 Task: Create a section Agile Aces and in the section, add a milestone System Optimization in the project AdaptFlow
Action: Mouse moved to (161, 472)
Screenshot: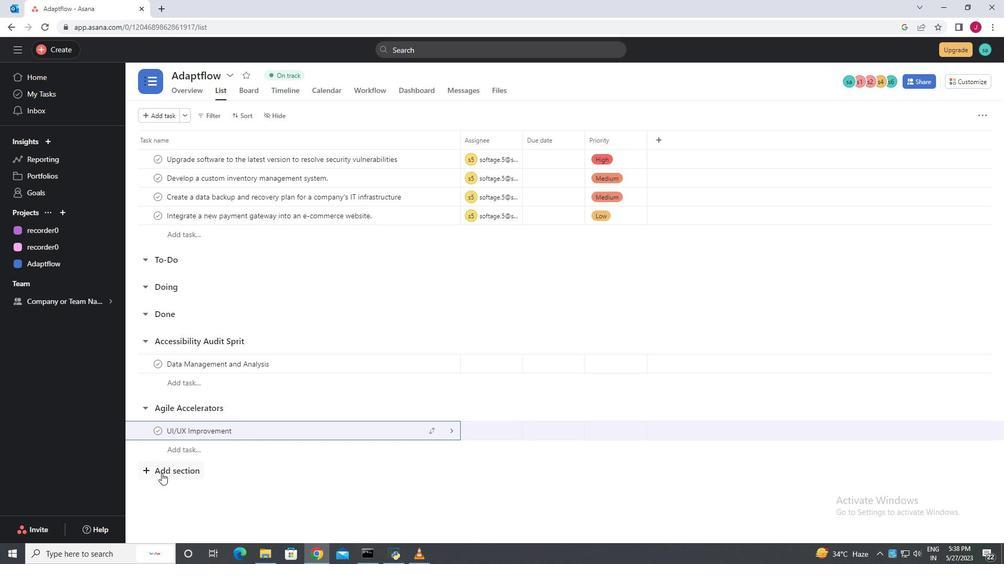 
Action: Mouse pressed left at (161, 472)
Screenshot: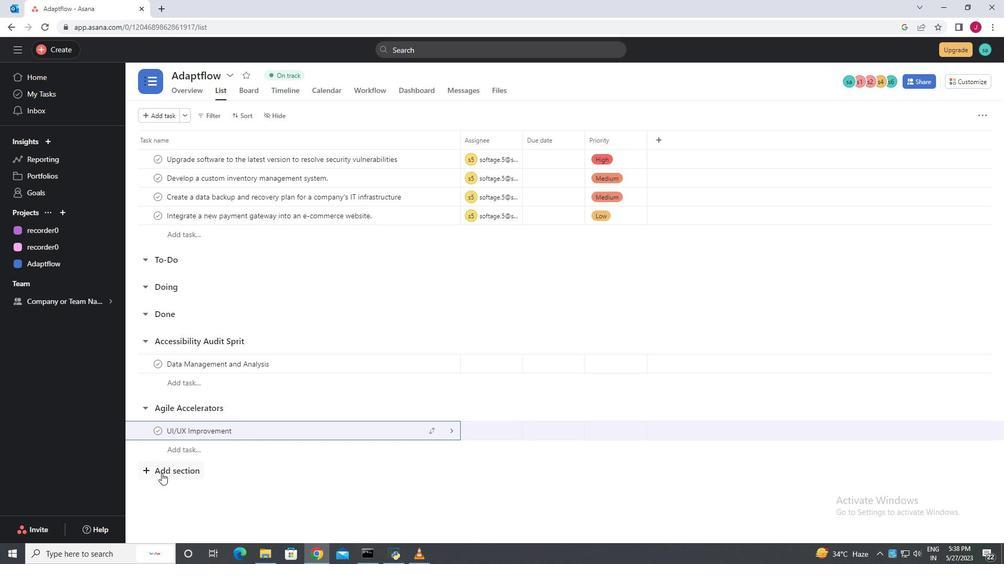 
Action: Mouse moved to (197, 477)
Screenshot: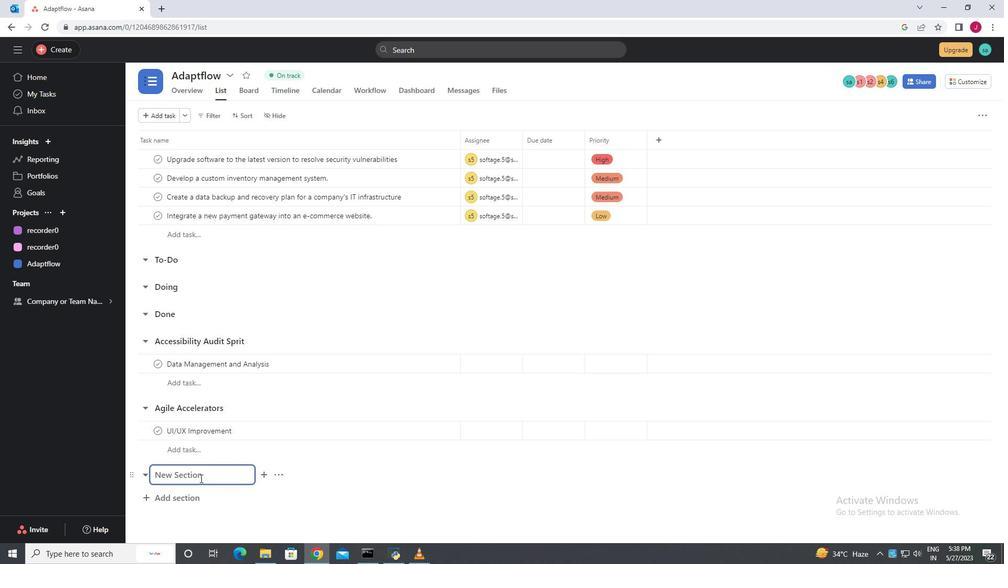 
Action: Key pressed <Key.caps_lock>A<Key.caps_lock>gile<Key.space><Key.caps_lock>A<Key.caps_lock>ces<Key.enter><Key.caps_lock>S<Key.caps_lock>ystem<Key.space><Key.caps_lock>O<Key.caps_lock>ptimization
Screenshot: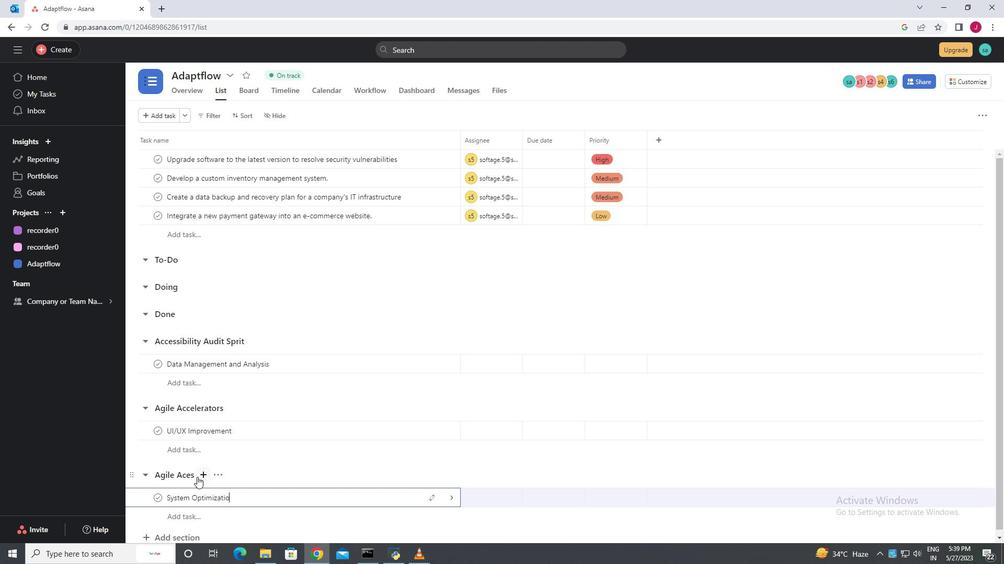 
Action: Mouse moved to (453, 497)
Screenshot: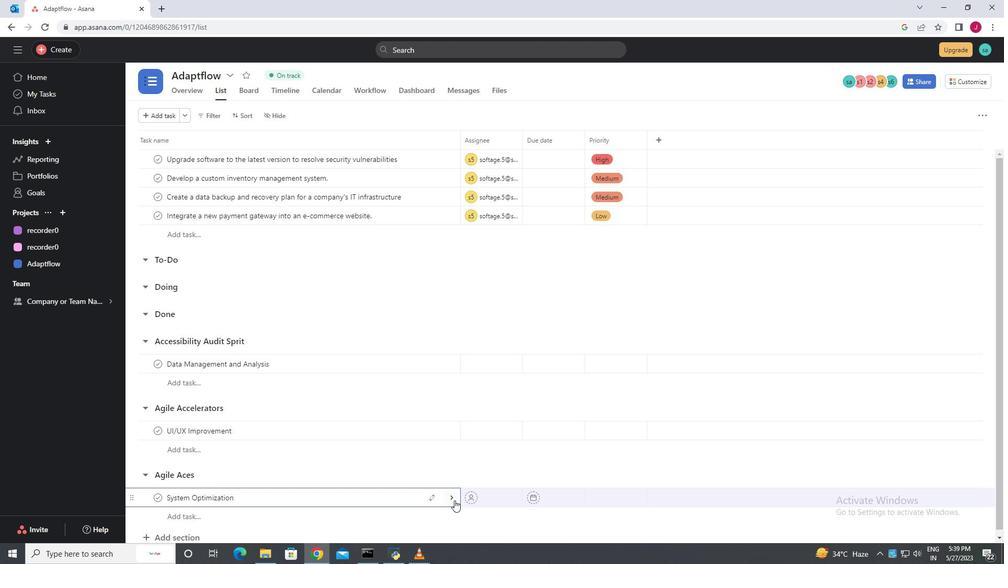 
Action: Mouse pressed left at (453, 497)
Screenshot: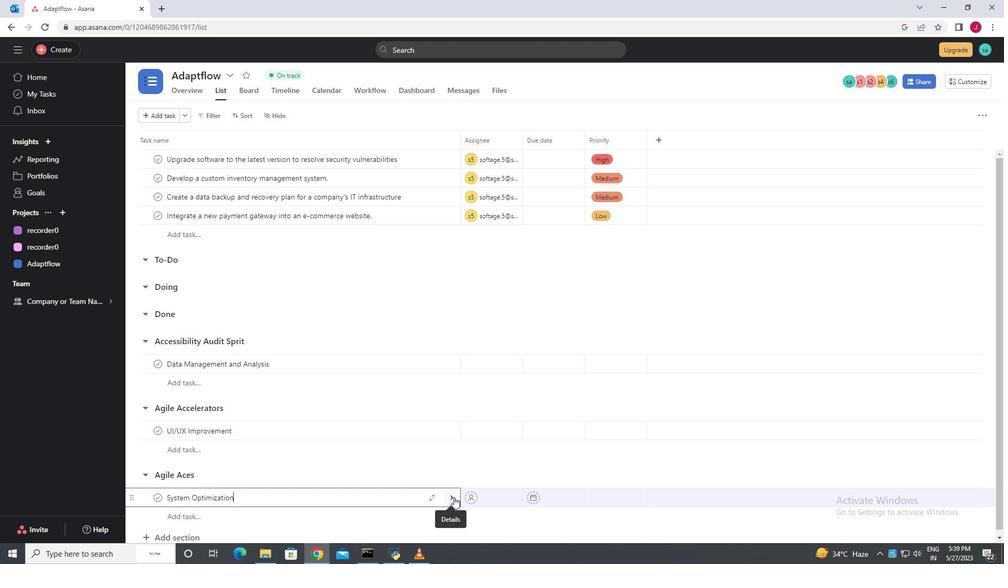 
Action: Mouse moved to (961, 114)
Screenshot: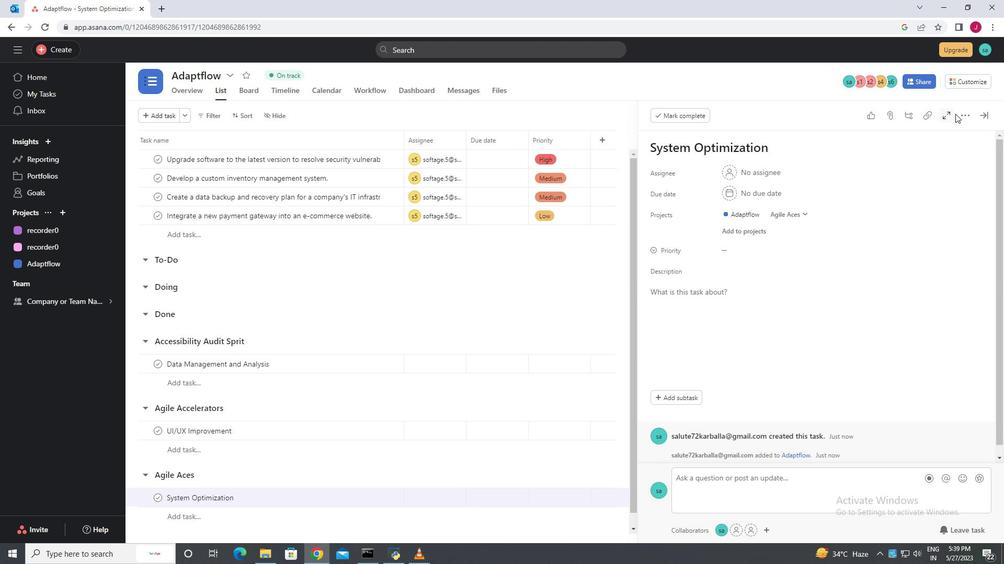 
Action: Mouse pressed left at (961, 114)
Screenshot: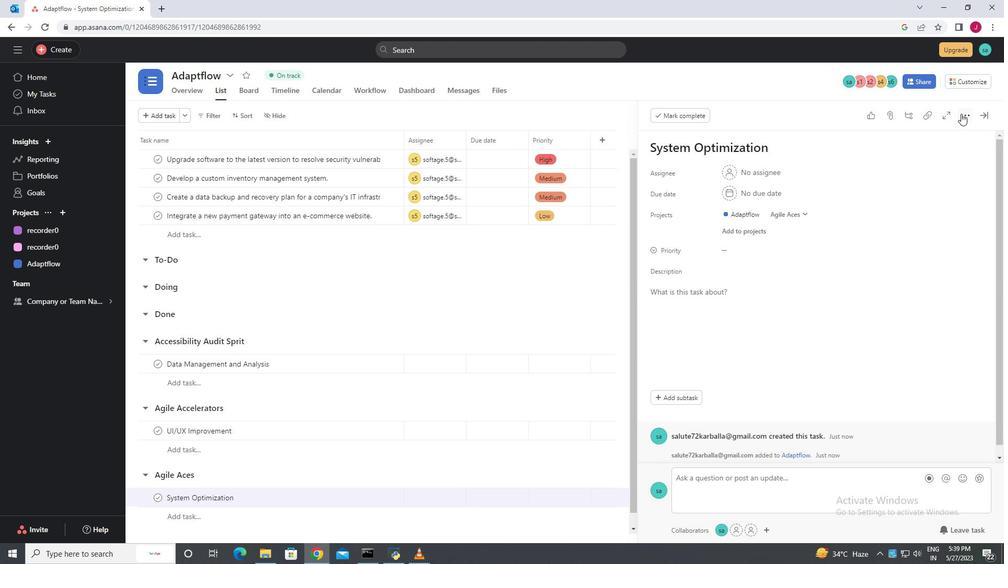 
Action: Mouse moved to (882, 157)
Screenshot: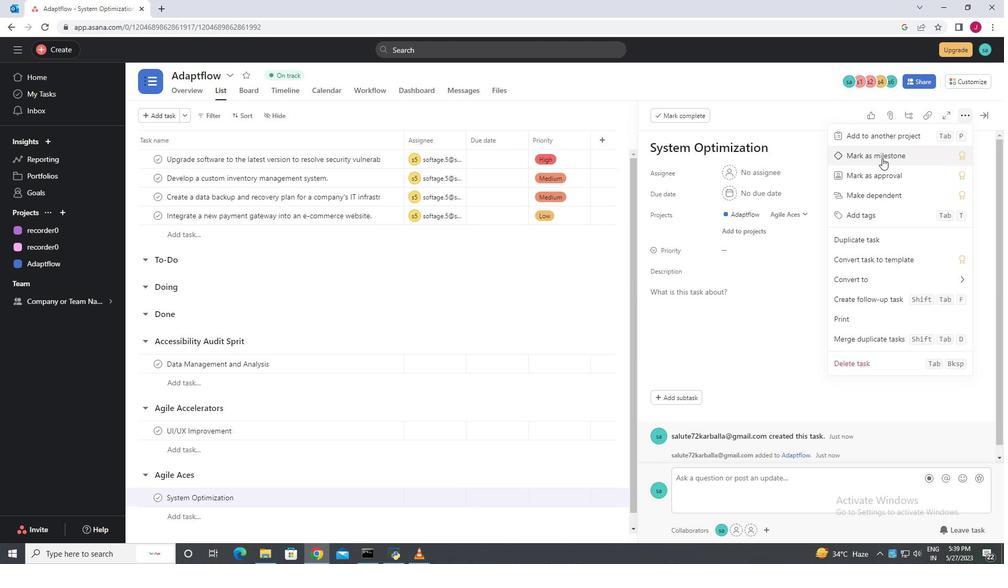 
Action: Mouse pressed left at (882, 157)
Screenshot: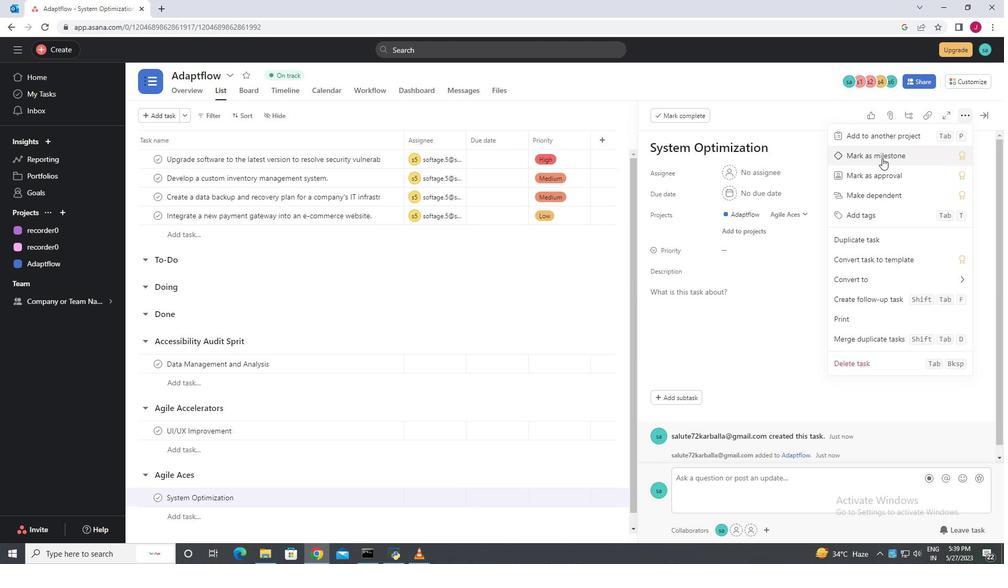 
Action: Mouse moved to (739, 95)
Screenshot: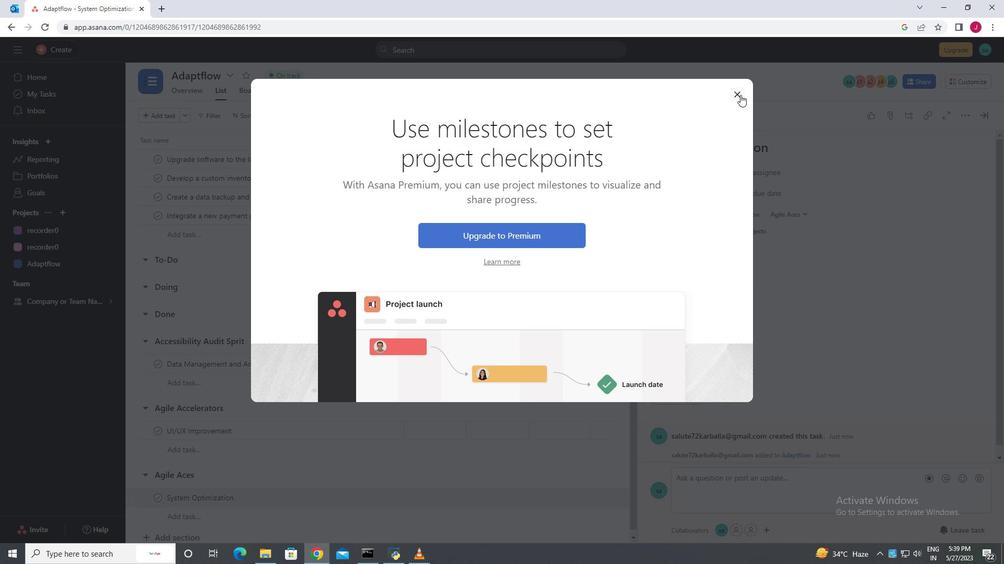 
Action: Mouse pressed left at (739, 95)
Screenshot: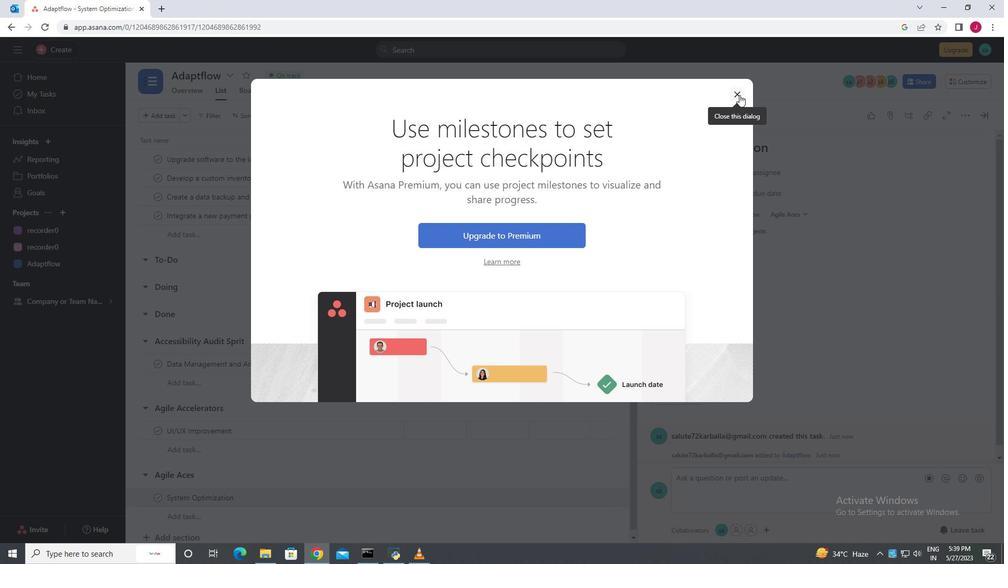 
Action: Mouse moved to (765, 204)
Screenshot: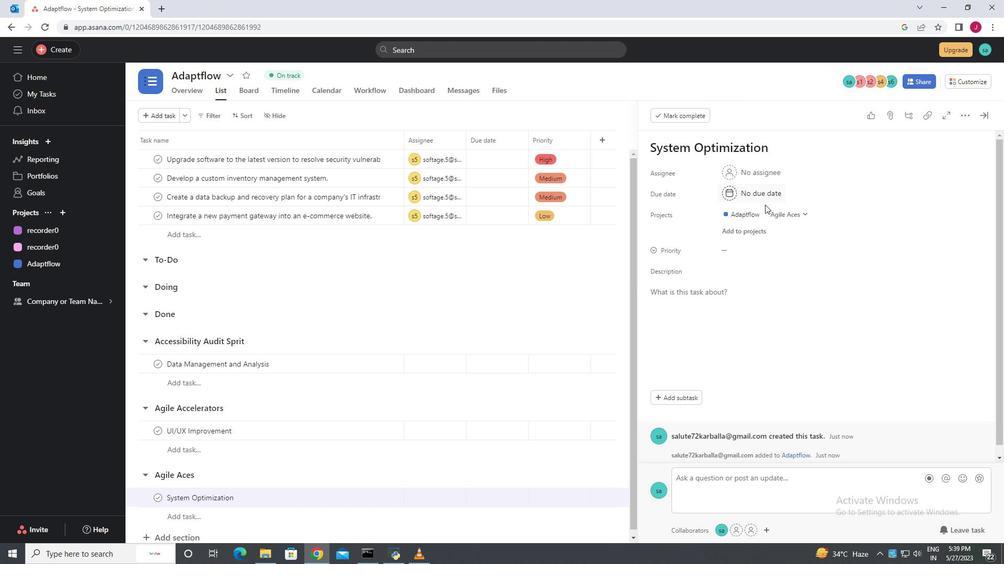 
